 Task: Add Sprouts Lavender Rosewood Moisturizing Body Wash to the cart.
Action: Mouse moved to (729, 270)
Screenshot: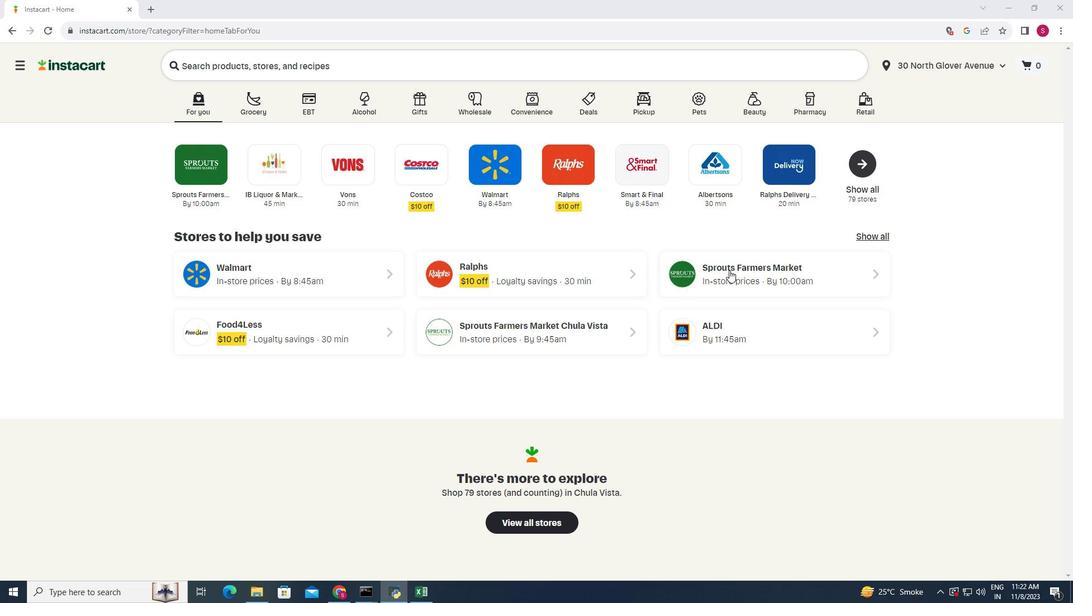 
Action: Mouse pressed left at (729, 270)
Screenshot: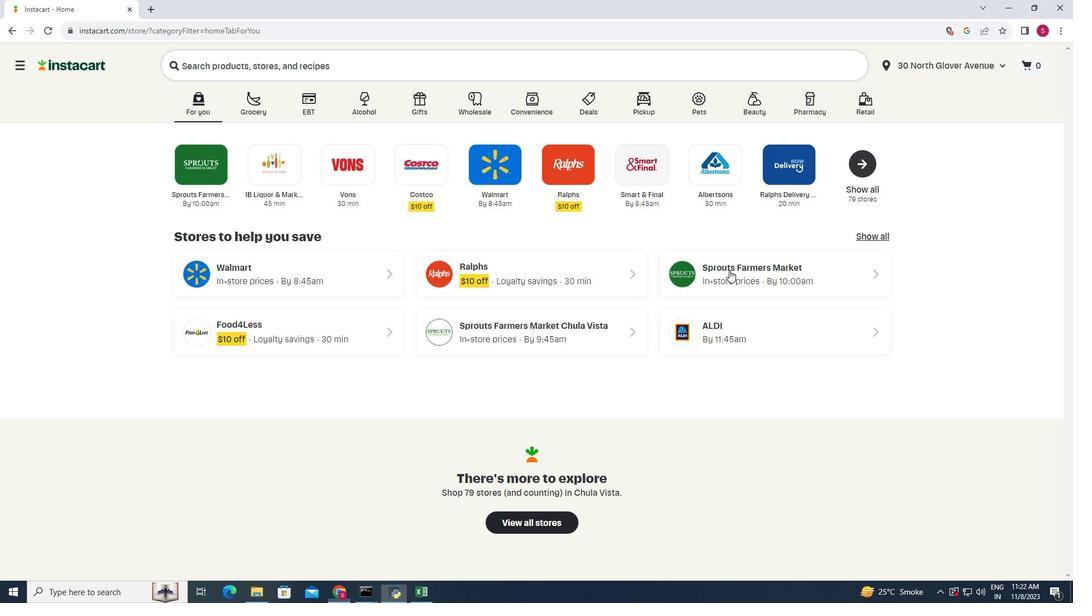 
Action: Mouse moved to (18, 345)
Screenshot: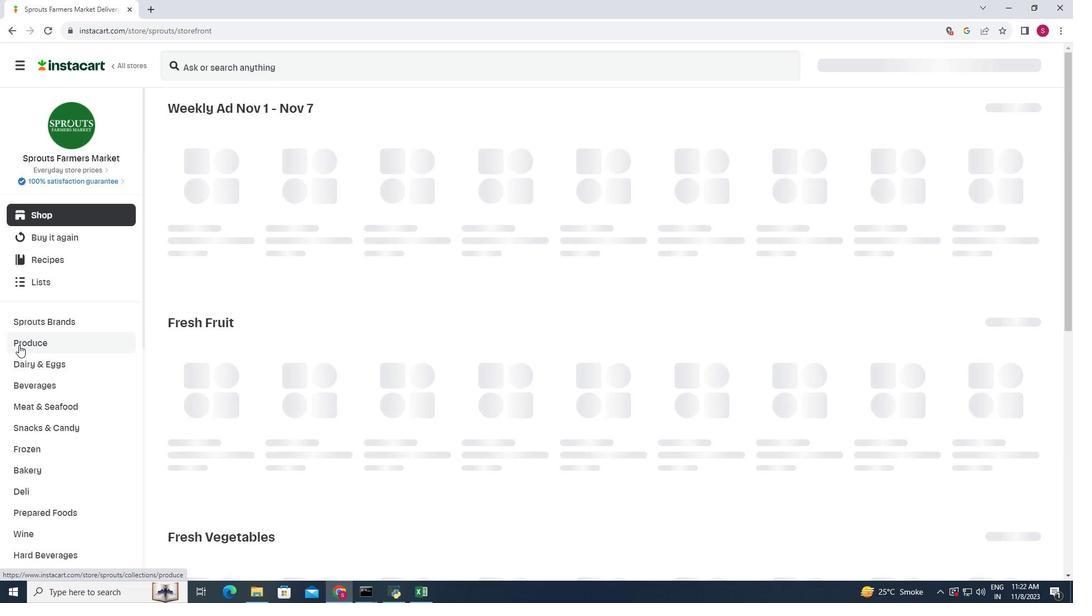 
Action: Mouse scrolled (18, 344) with delta (0, 0)
Screenshot: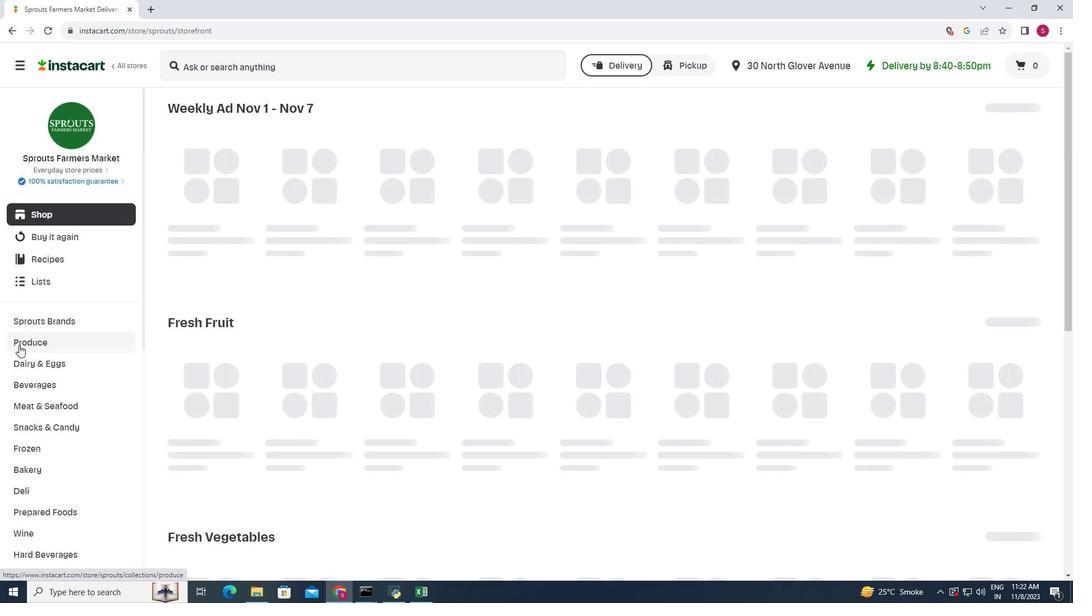 
Action: Mouse scrolled (18, 344) with delta (0, 0)
Screenshot: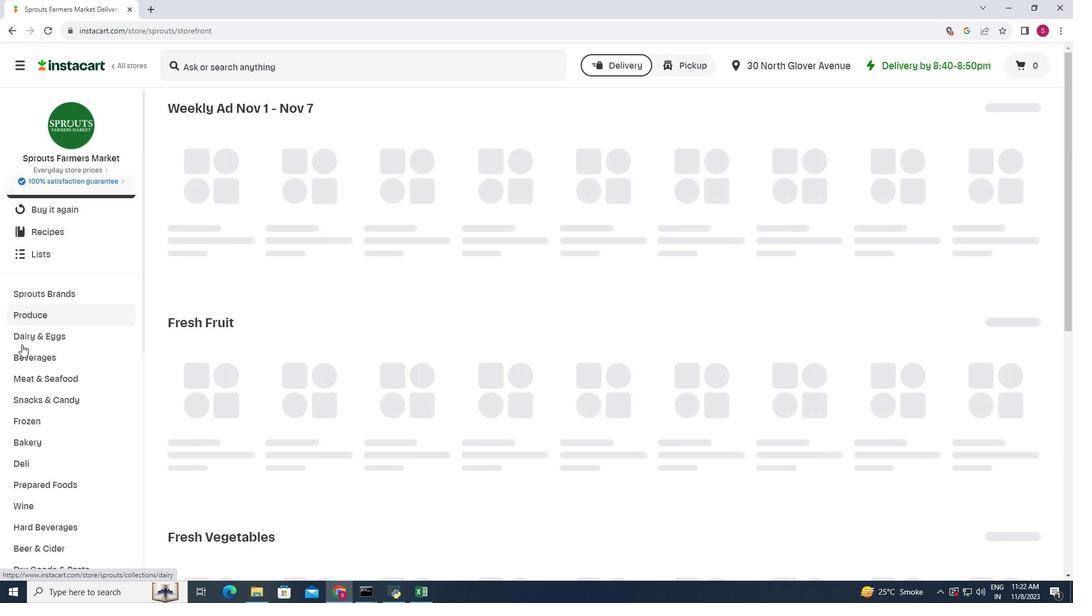 
Action: Mouse moved to (24, 343)
Screenshot: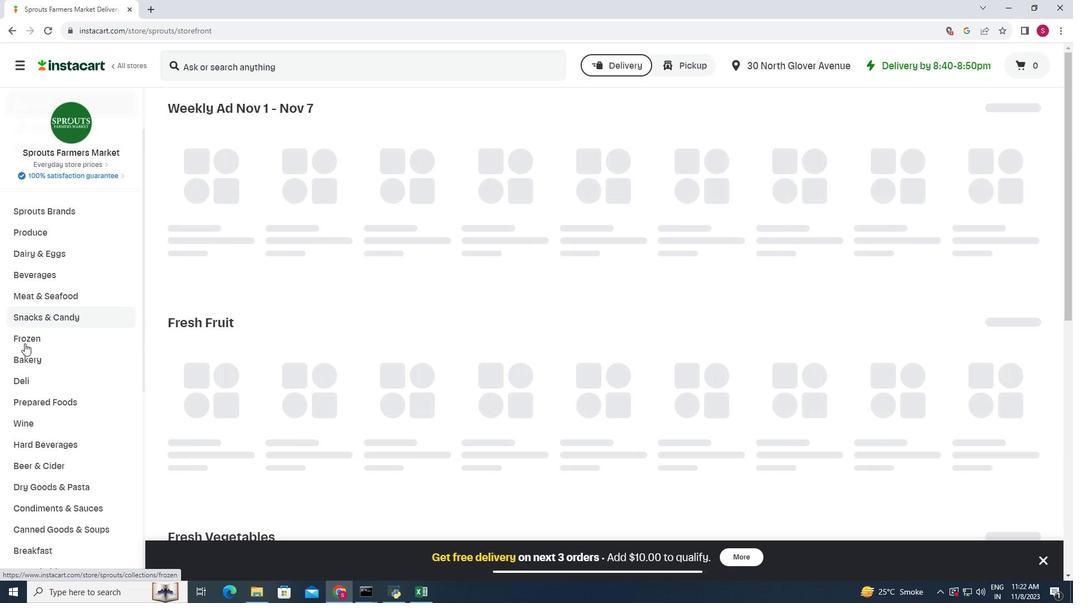 
Action: Mouse scrolled (24, 342) with delta (0, 0)
Screenshot: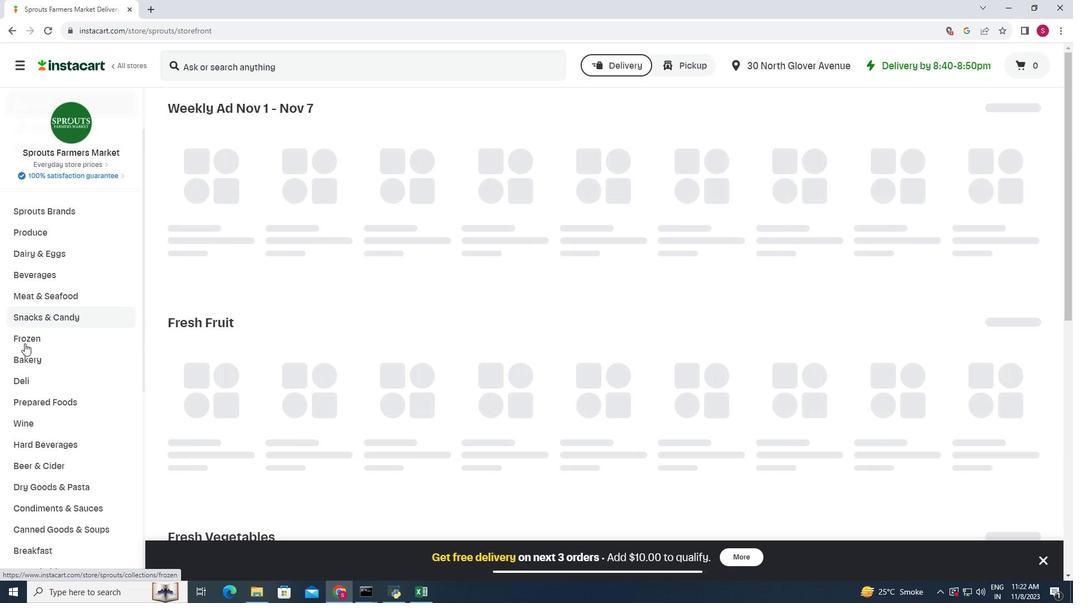 
Action: Mouse moved to (24, 343)
Screenshot: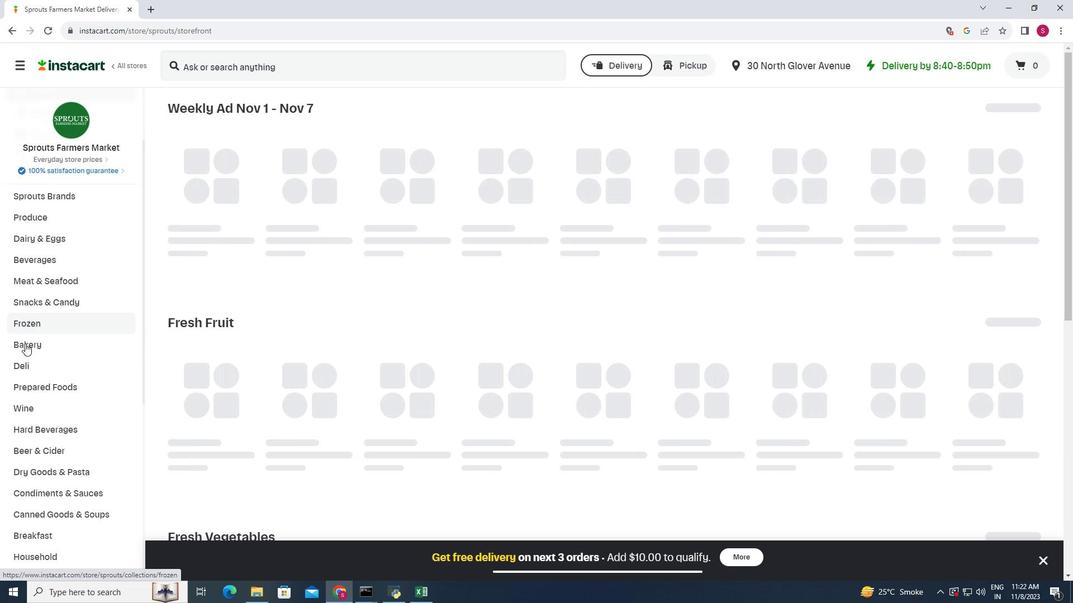 
Action: Mouse scrolled (24, 342) with delta (0, 0)
Screenshot: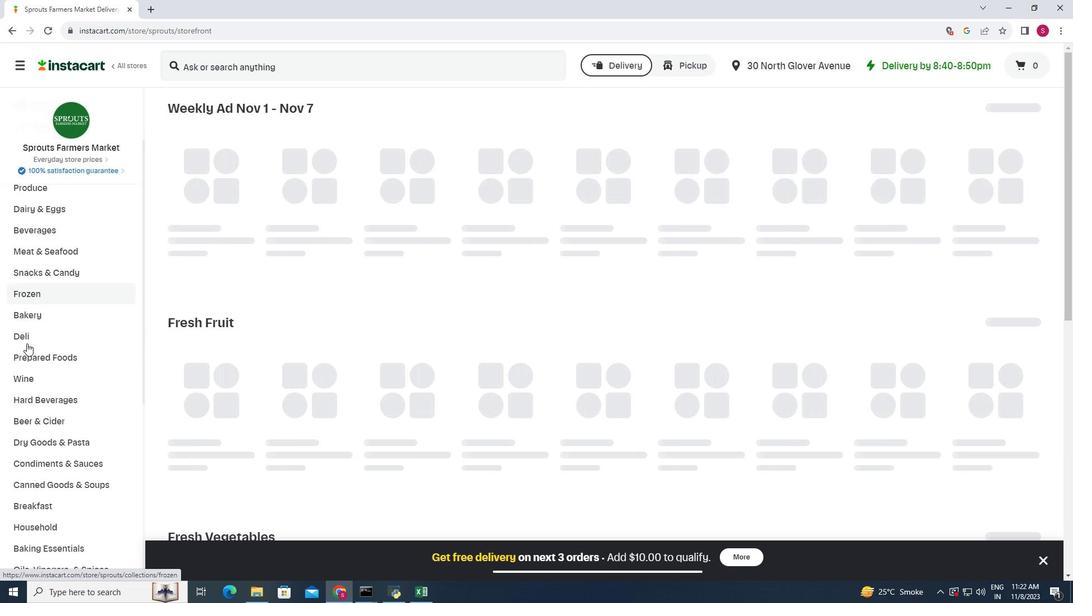 
Action: Mouse moved to (31, 342)
Screenshot: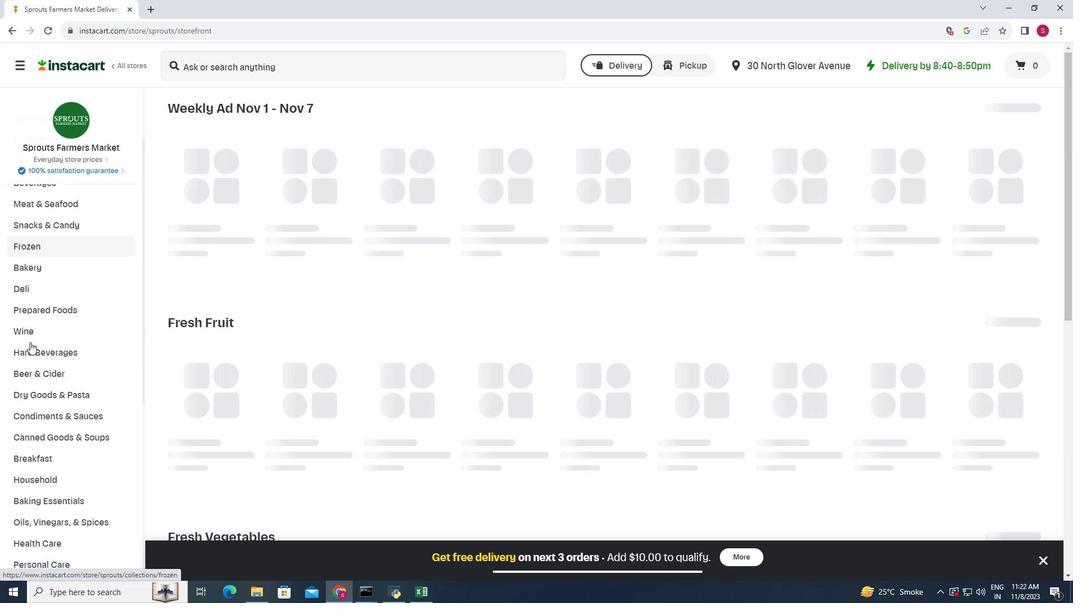 
Action: Mouse scrolled (31, 341) with delta (0, 0)
Screenshot: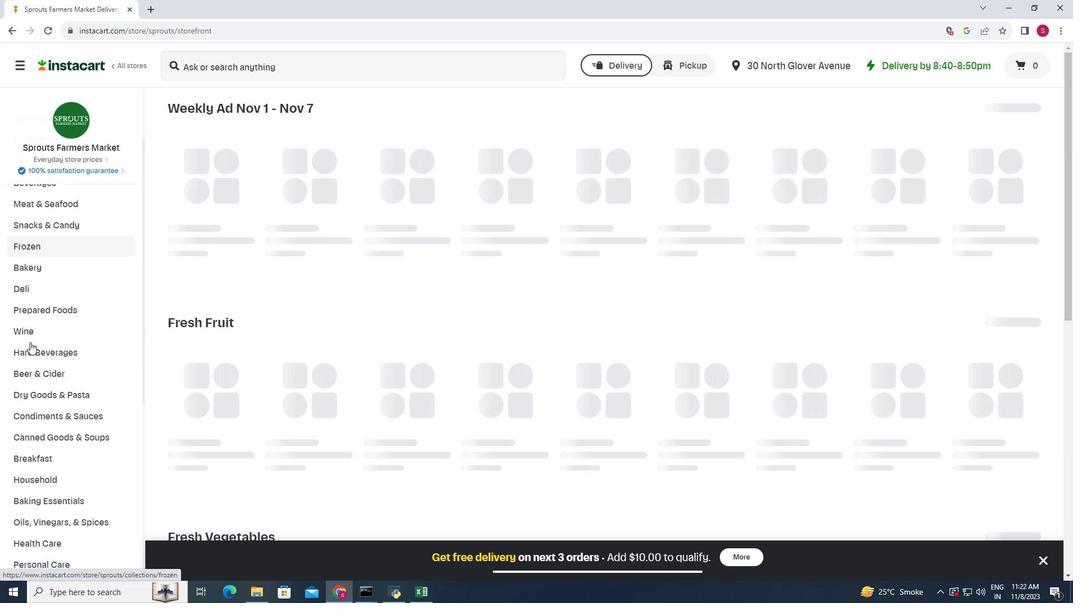 
Action: Mouse moved to (57, 486)
Screenshot: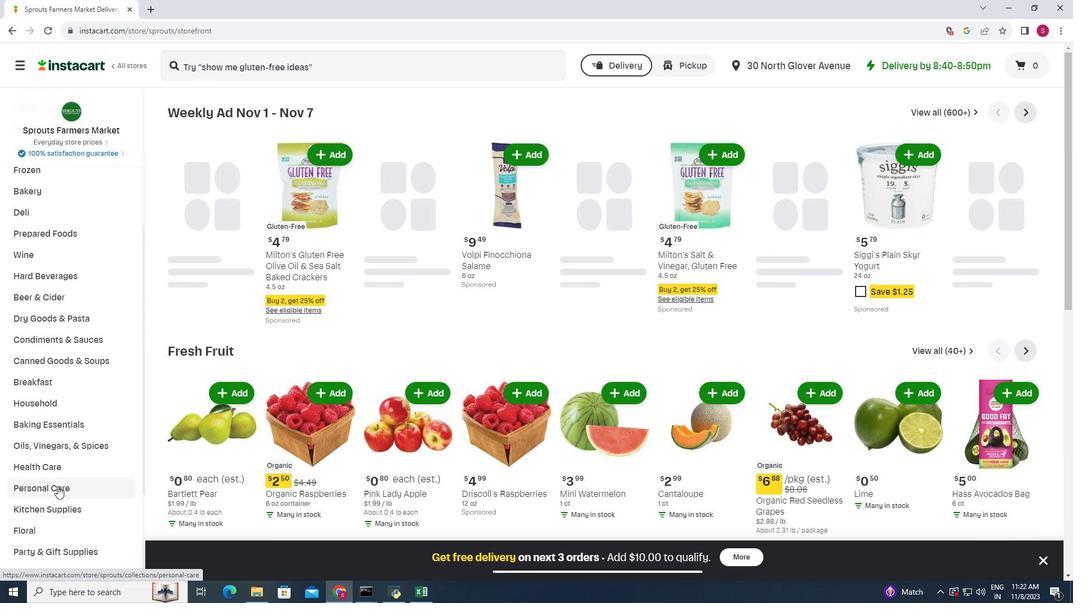 
Action: Mouse pressed left at (57, 486)
Screenshot: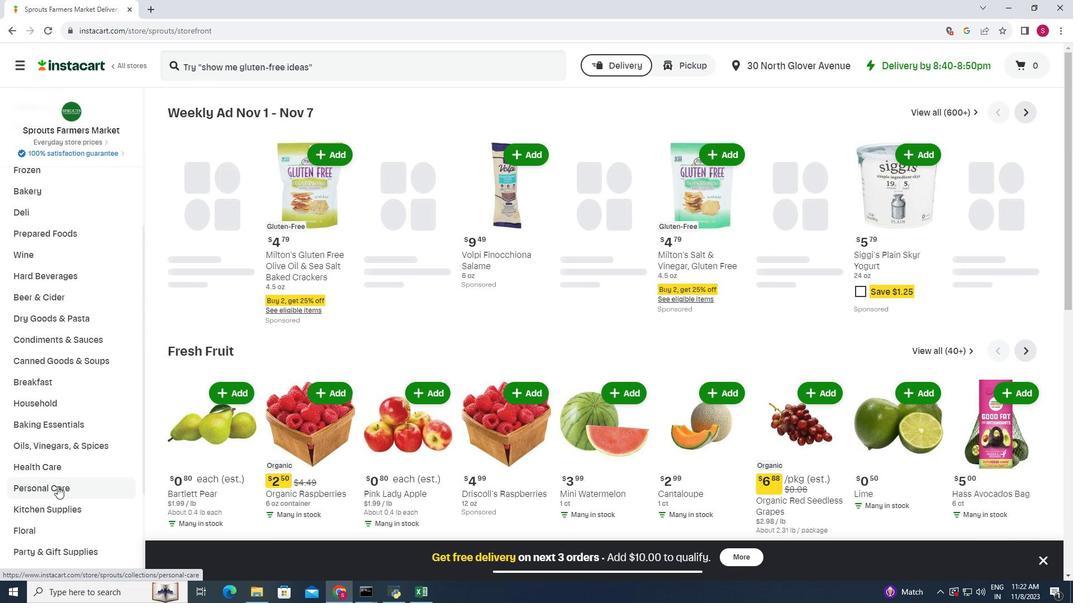 
Action: Mouse moved to (276, 140)
Screenshot: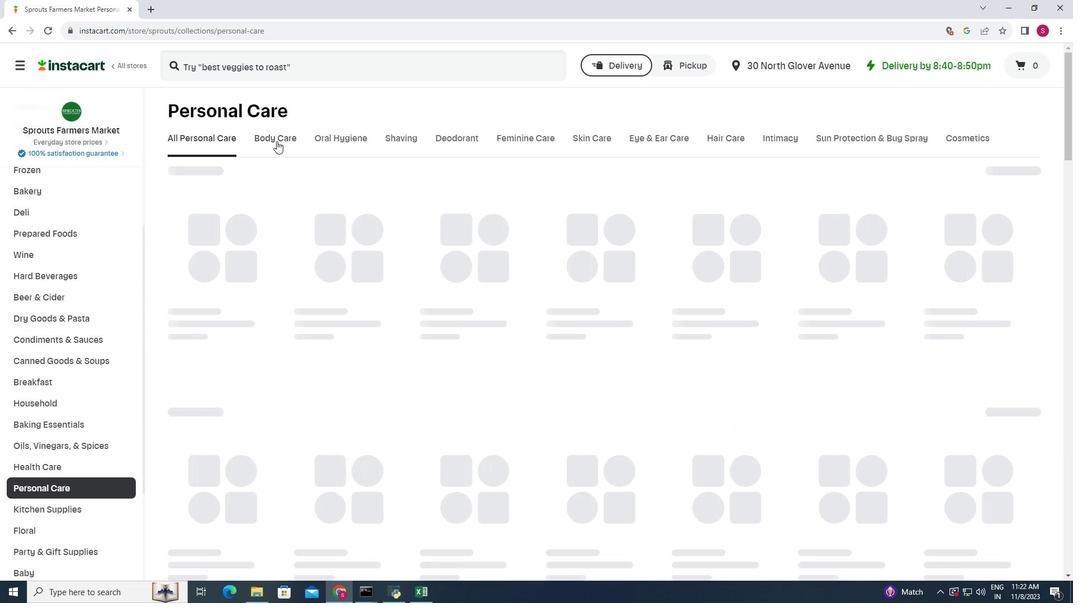 
Action: Mouse pressed left at (276, 140)
Screenshot: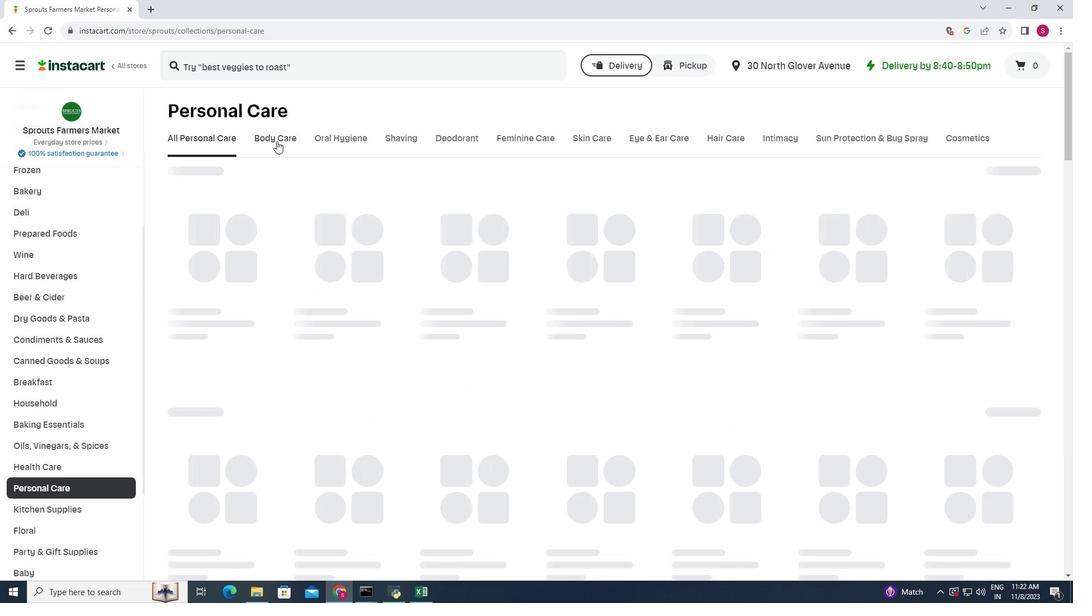 
Action: Mouse moved to (312, 69)
Screenshot: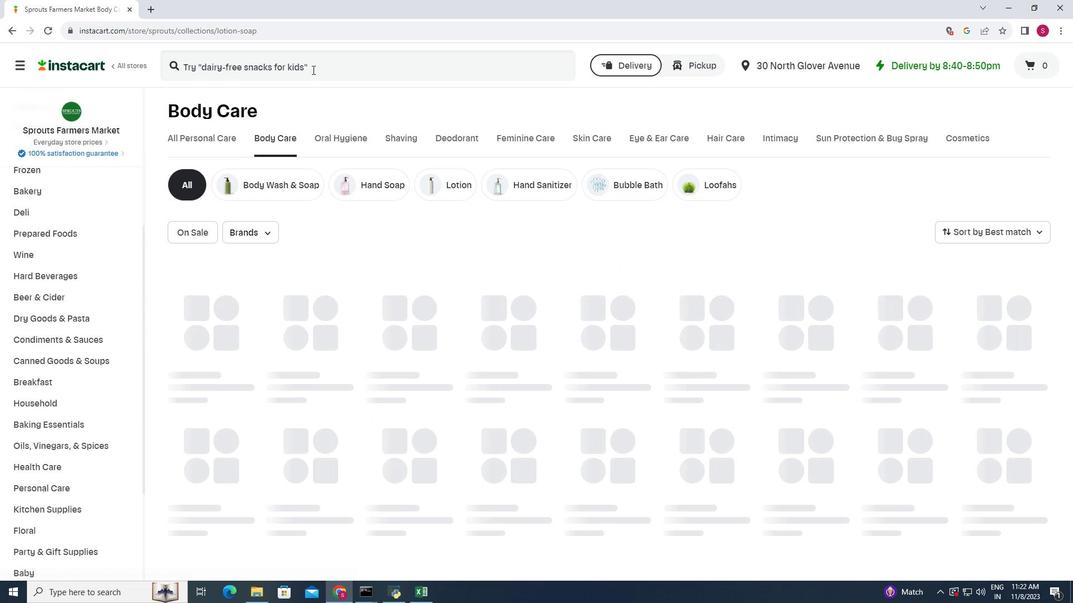 
Action: Mouse pressed left at (312, 69)
Screenshot: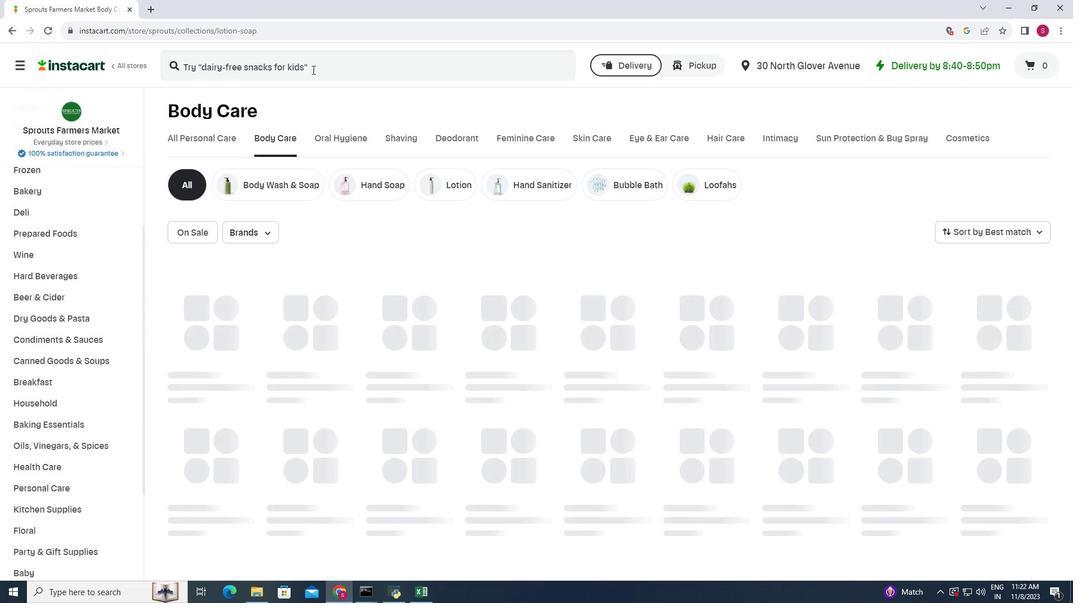 
Action: Mouse moved to (310, 67)
Screenshot: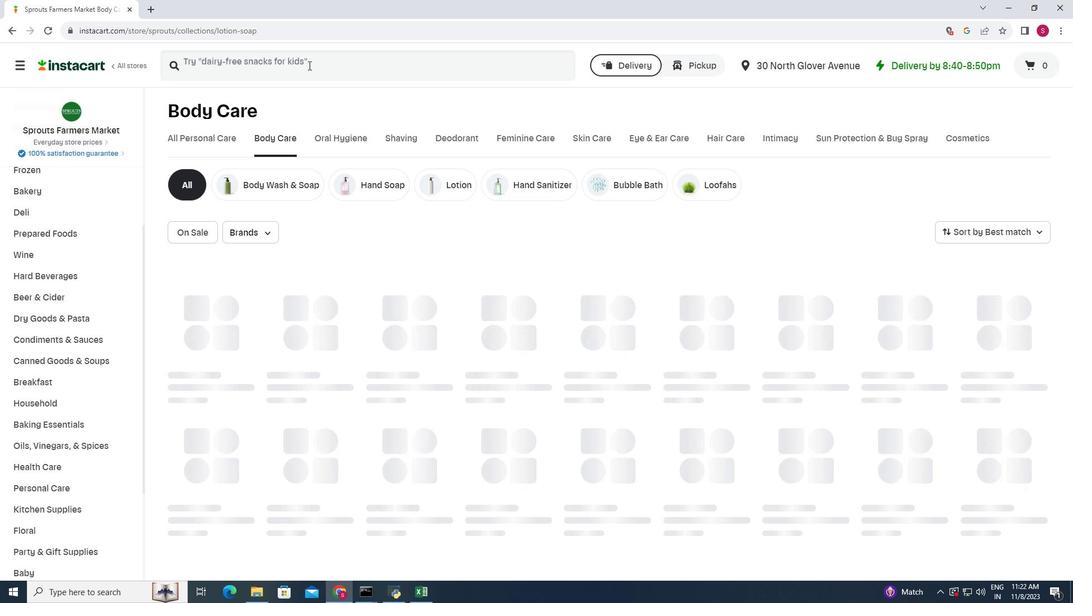 
Action: Mouse pressed left at (310, 67)
Screenshot: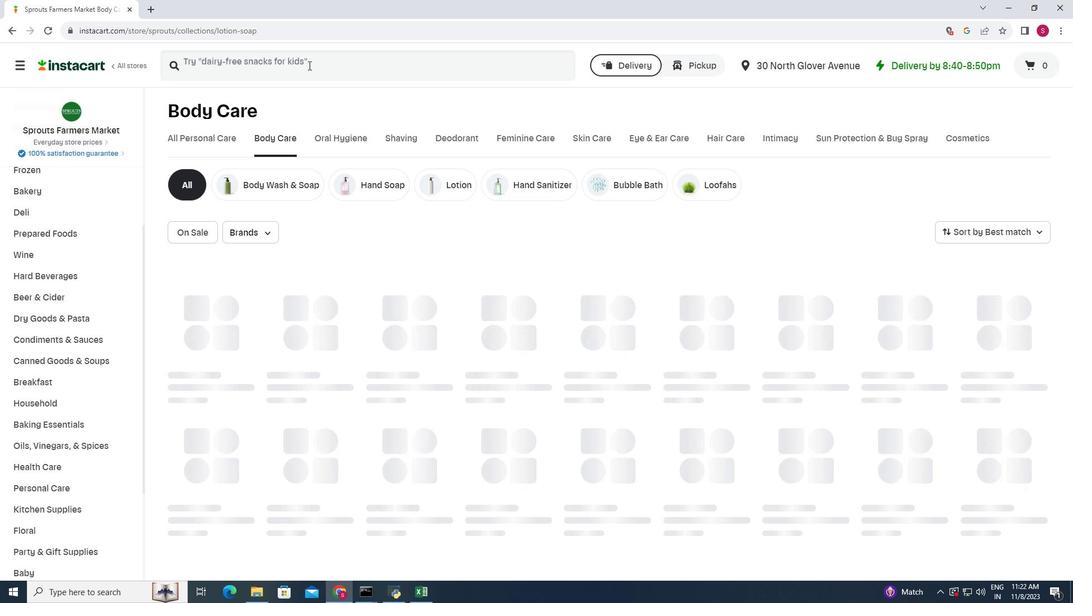 
Action: Mouse moved to (308, 64)
Screenshot: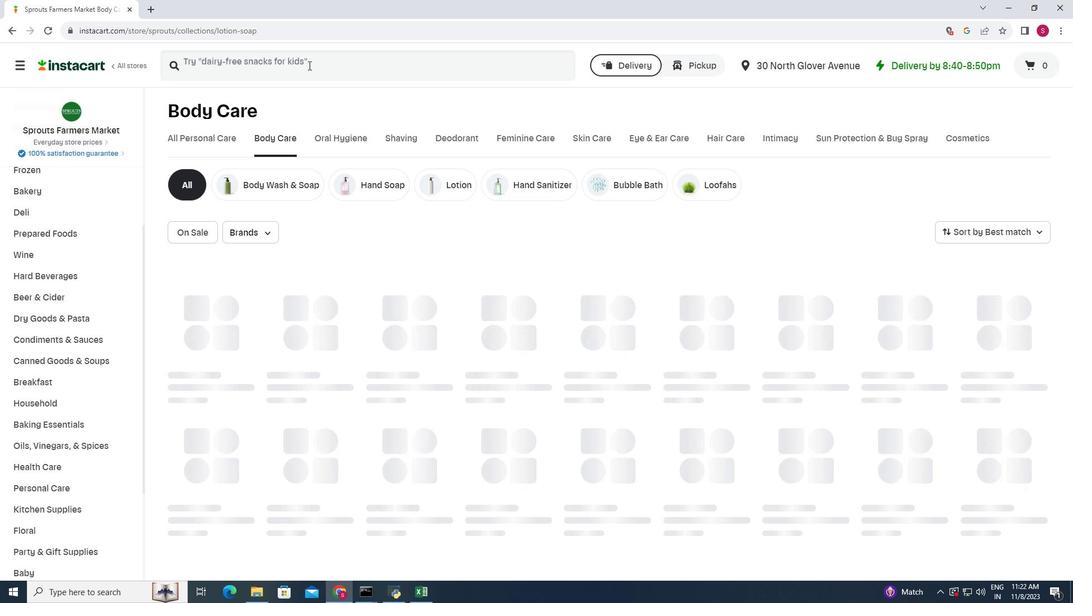 
Action: Mouse pressed left at (308, 64)
Screenshot: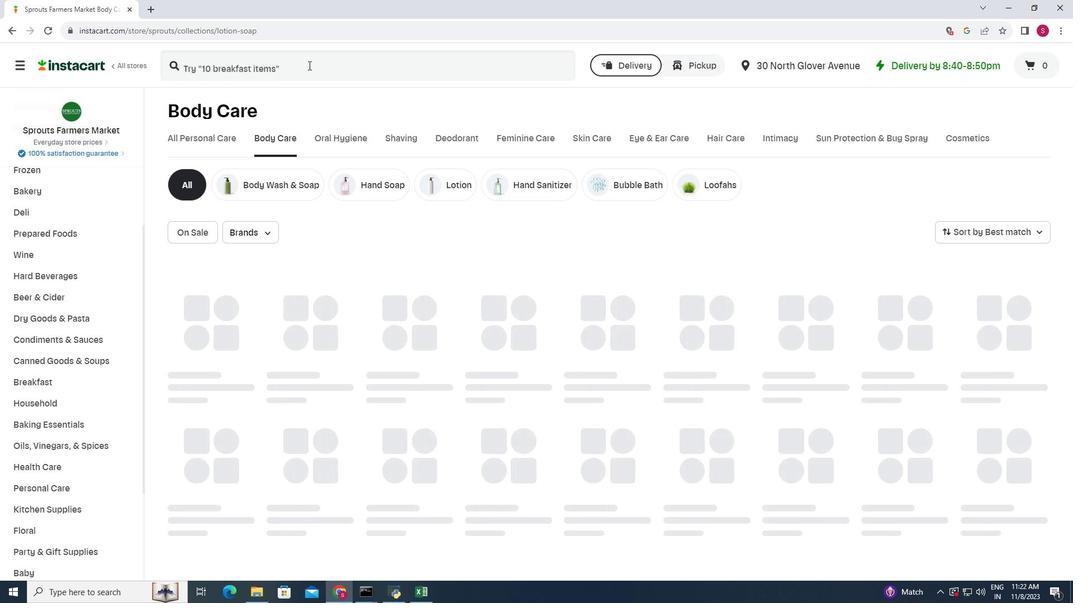 
Action: Mouse pressed left at (308, 64)
Screenshot: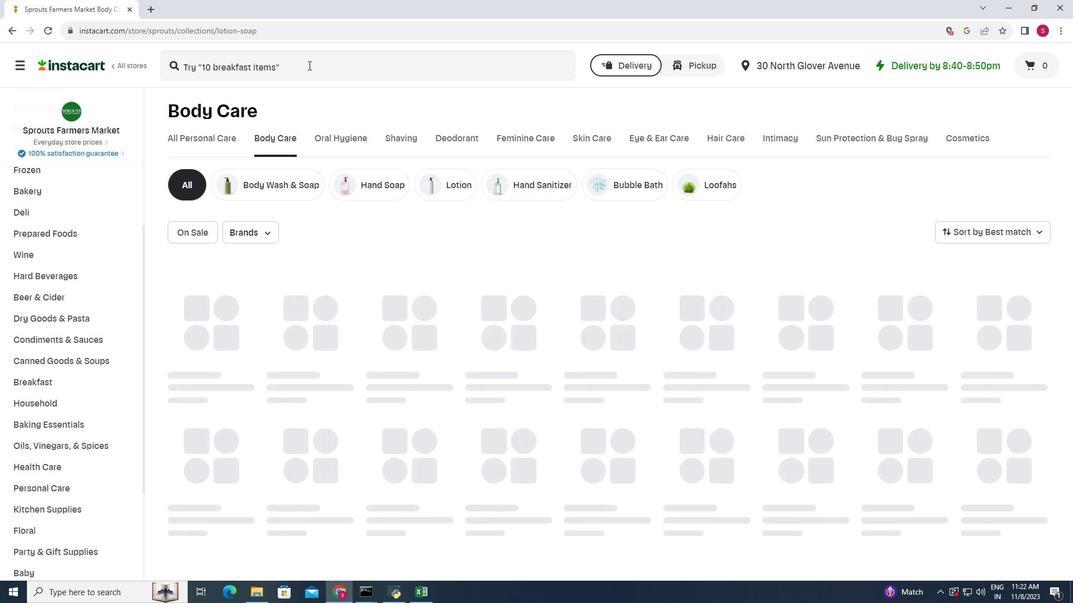 
Action: Mouse pressed left at (308, 64)
Screenshot: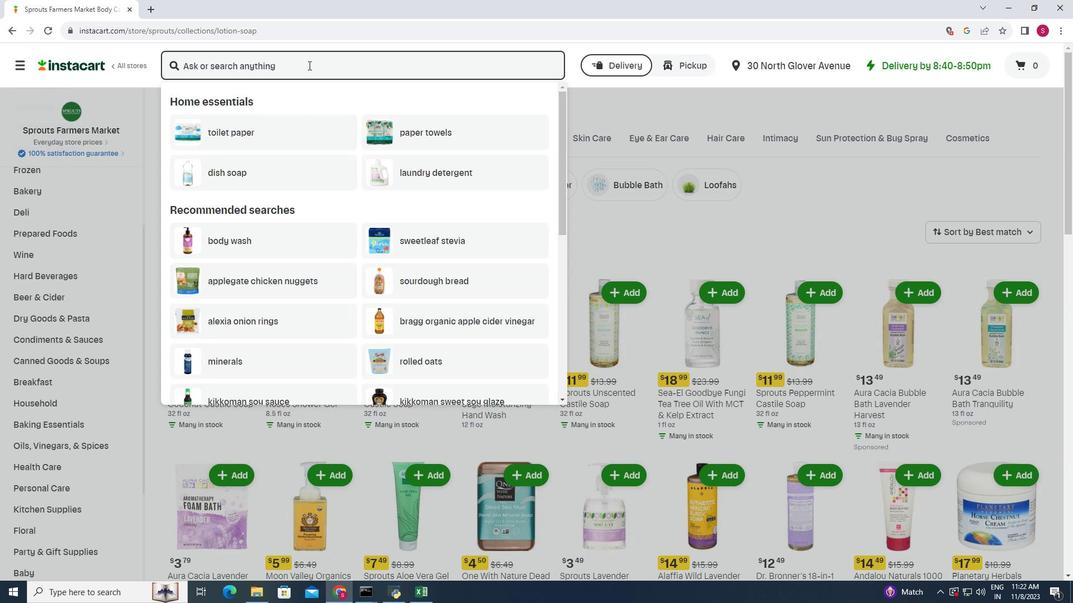 
Action: Key pressed <Key.shift>Sprouts<Key.space><Key.shift>Lavender<Key.space><Key.shift>Rosewood<Key.space><Key.shift>Moisturizing<Key.space><Key.shift>Body<Key.space><Key.shift>Wash<Key.enter>
Screenshot: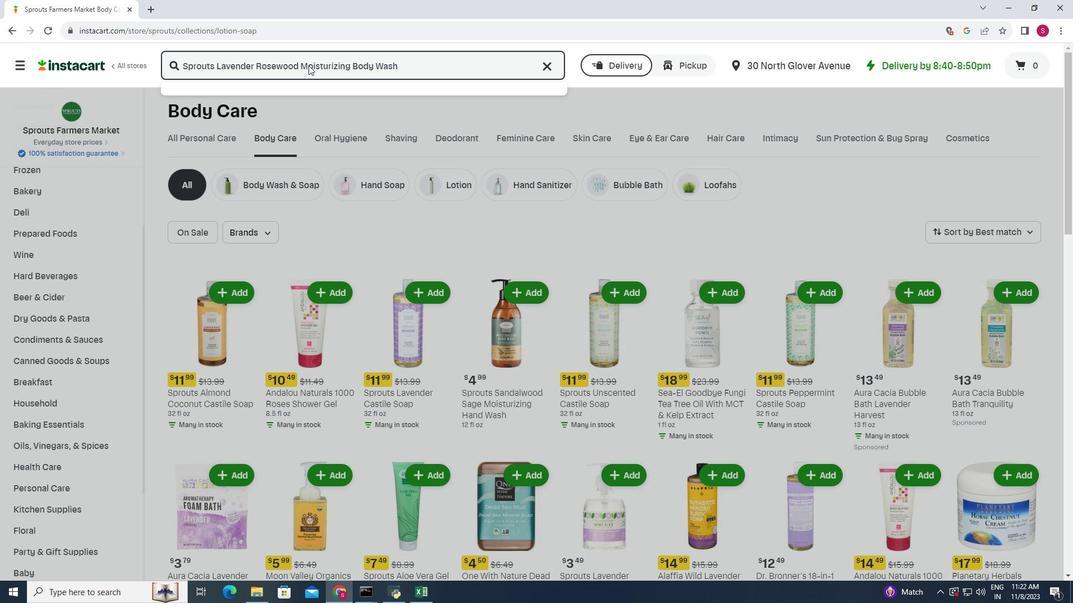
Action: Mouse moved to (478, 150)
Screenshot: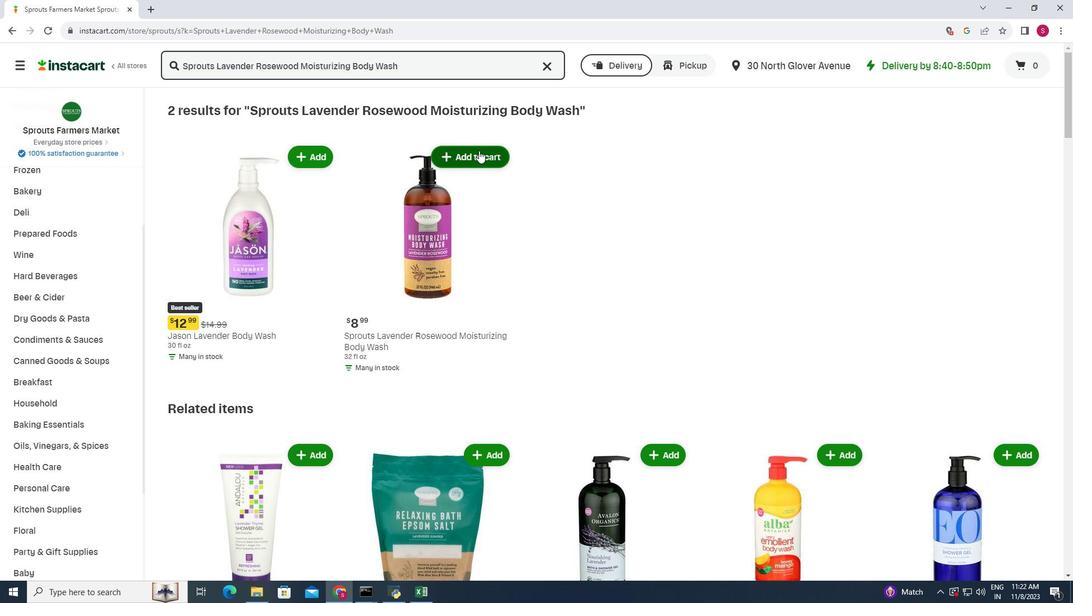 
Action: Mouse pressed left at (478, 150)
Screenshot: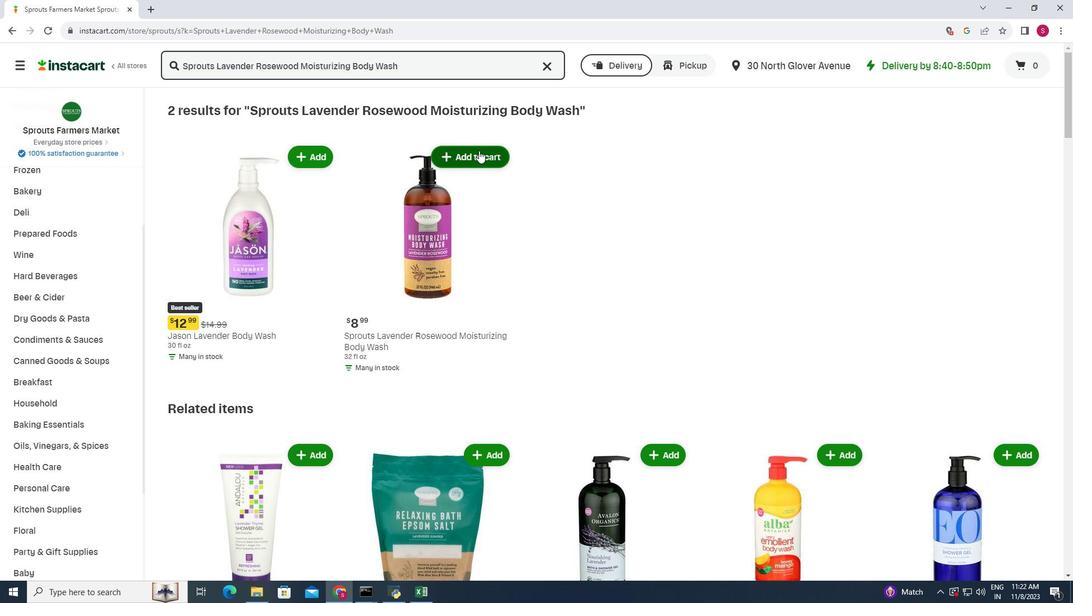 
Action: Mouse moved to (680, 202)
Screenshot: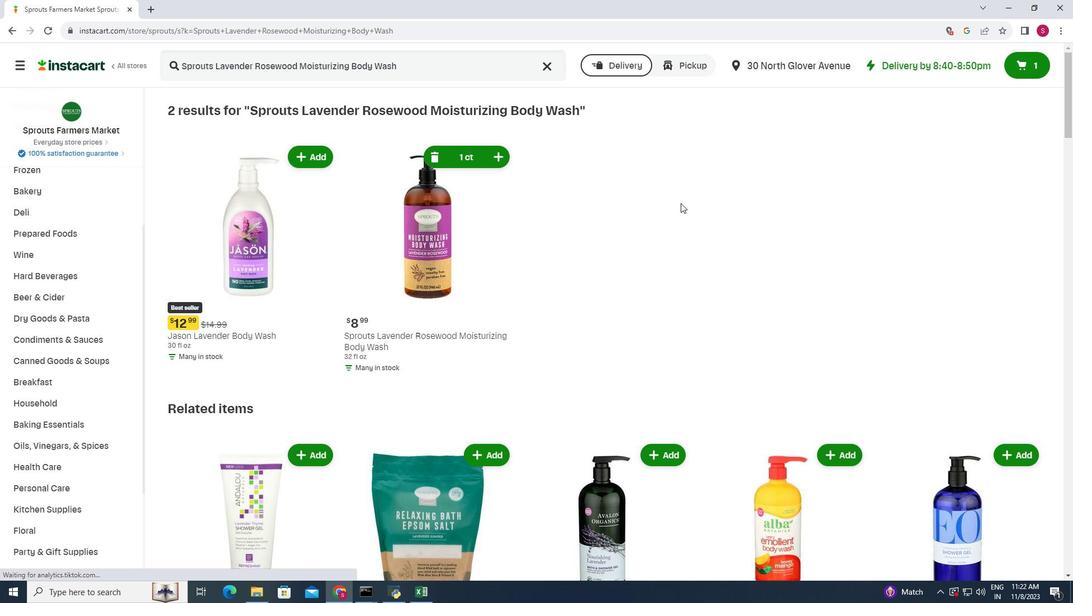 
